 Task: Open a blank google sheet and write heading  Money ManagerAdd Descriptions in a column and its values below  'Salary, Rent, Groceries, Utilities, Dining out, Transportation & Entertainment. 'Add Categories in next column and its values below  Income, Expense, Expense, Expense, Expense, Expense & Expense. Add Amount in next column and its values below  $2,500, $800, $200, $100, $50, $30 & $100Add Dates in next column and its values below  2023-05-01, 2023-05-05, 2023-05-10, 2023-05-15, 2023-05-20, 2023-05-25 & 2023-05-31Save page BankBalances analysisbook
Action: Mouse moved to (896, 68)
Screenshot: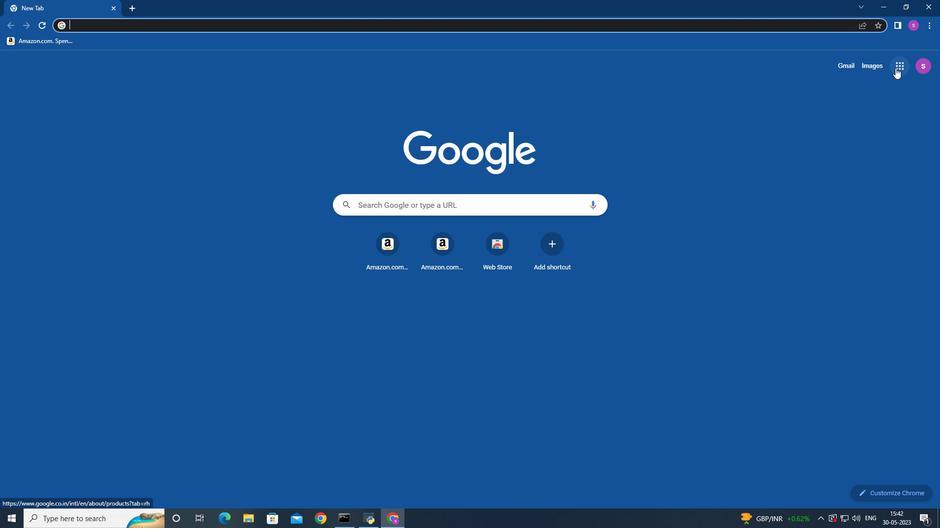
Action: Mouse pressed left at (896, 68)
Screenshot: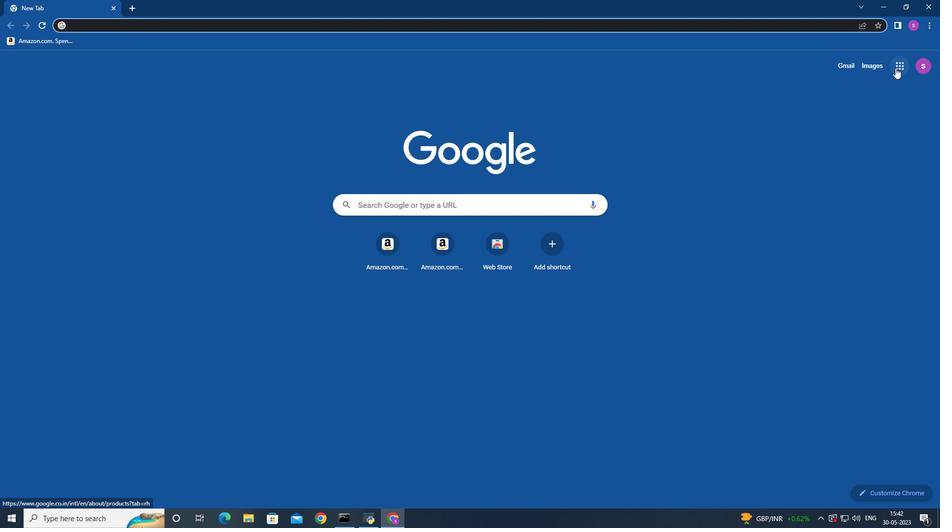 
Action: Mouse moved to (868, 155)
Screenshot: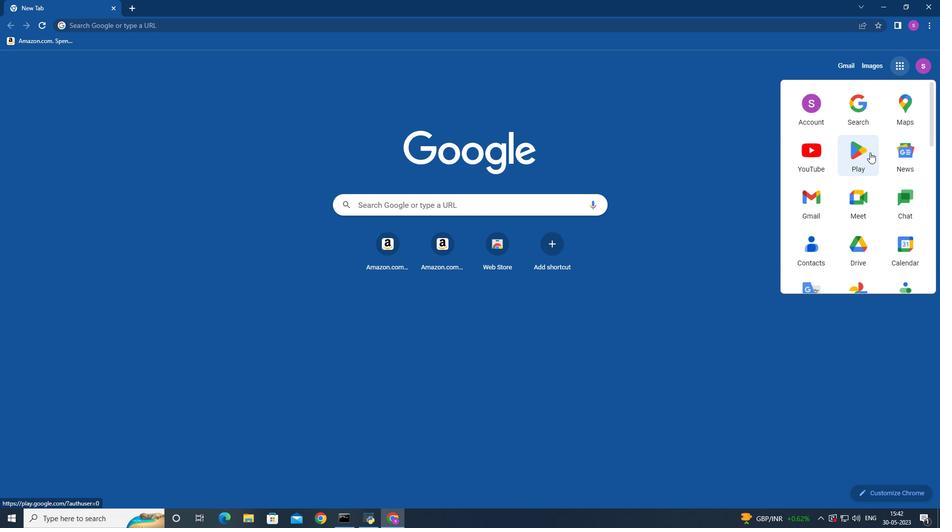 
Action: Mouse scrolled (868, 154) with delta (0, 0)
Screenshot: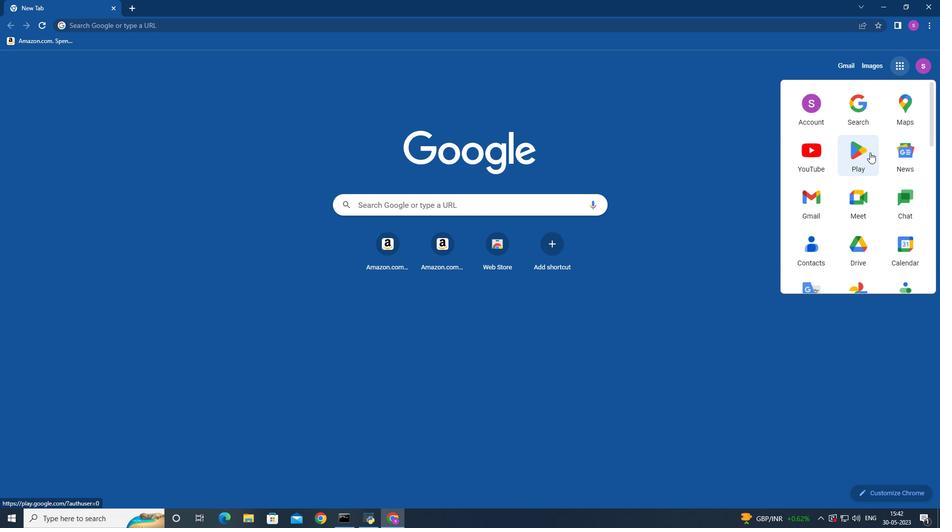 
Action: Mouse moved to (867, 155)
Screenshot: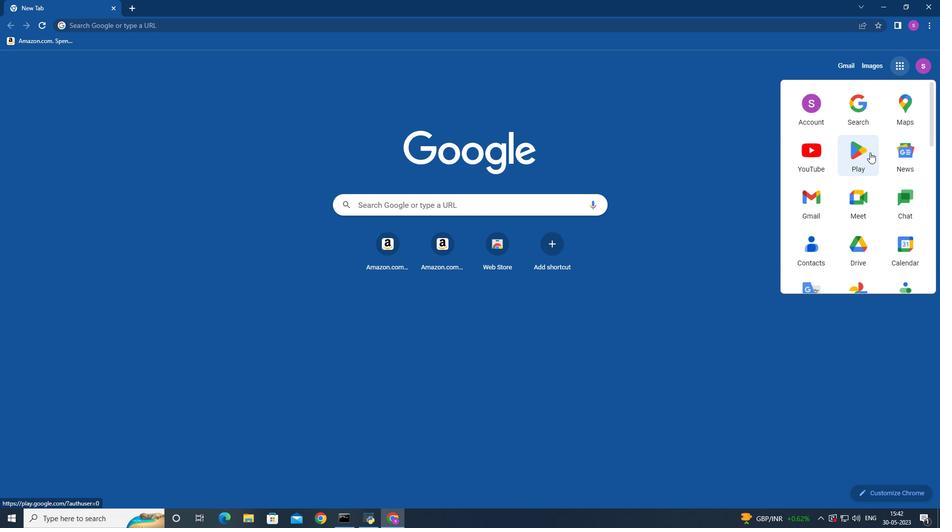 
Action: Mouse scrolled (867, 154) with delta (0, 0)
Screenshot: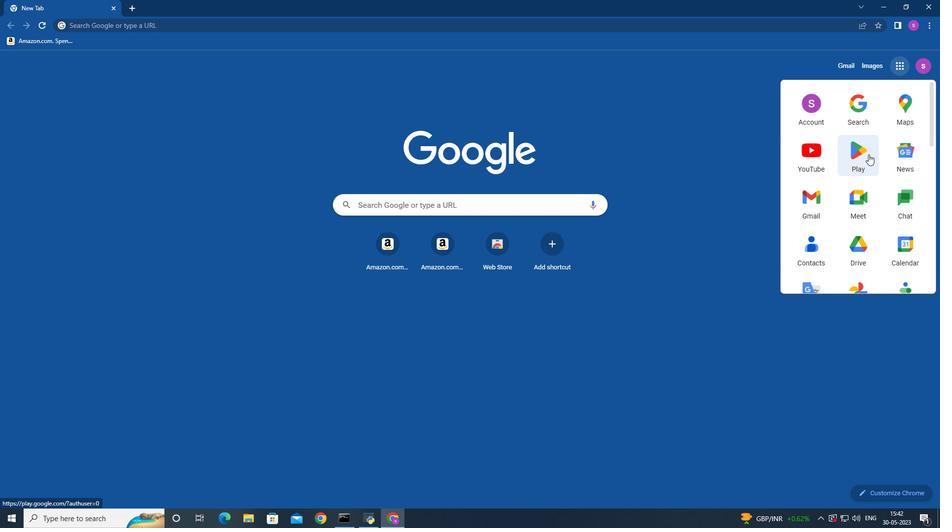 
Action: Mouse moved to (867, 155)
Screenshot: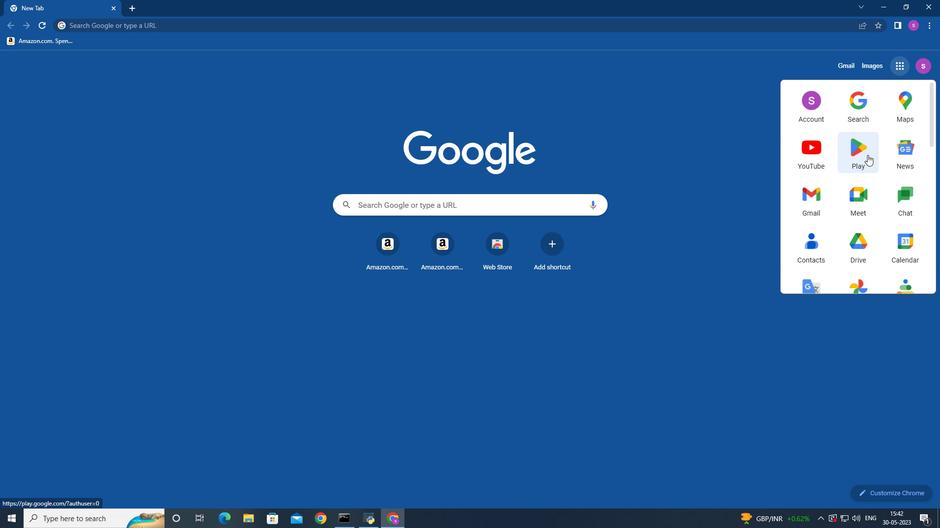 
Action: Mouse scrolled (867, 154) with delta (0, 0)
Screenshot: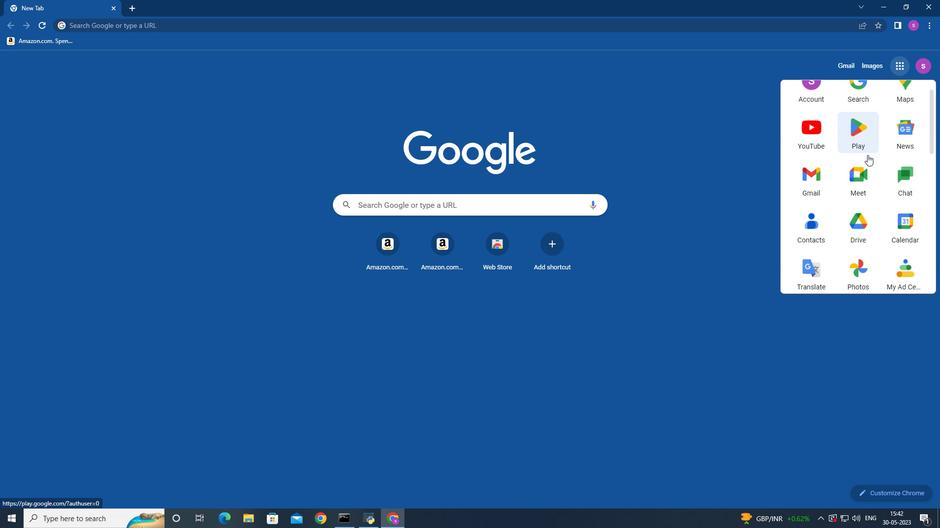 
Action: Mouse moved to (867, 155)
Screenshot: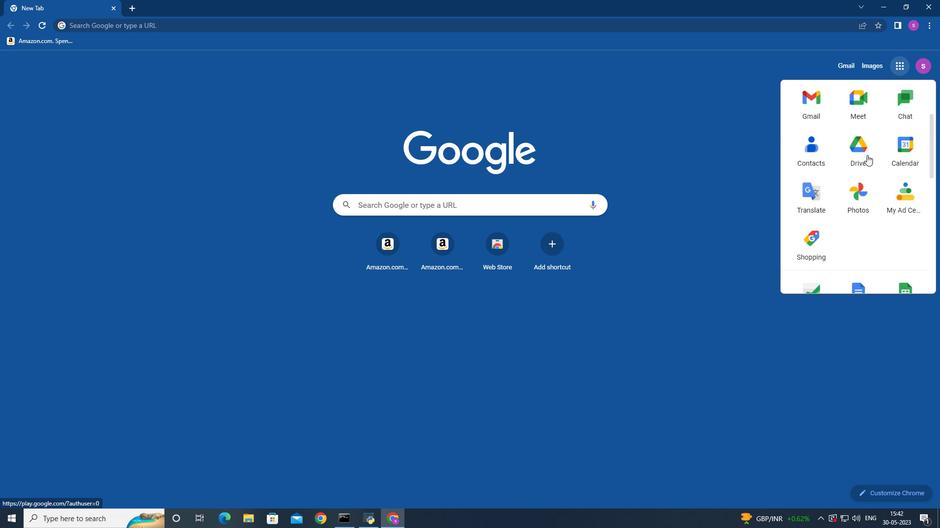 
Action: Mouse scrolled (867, 154) with delta (0, 0)
Screenshot: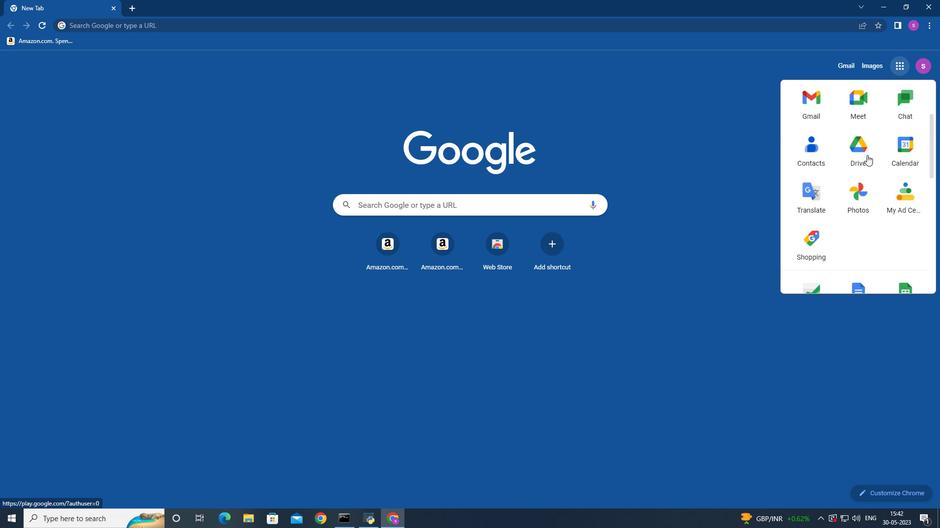
Action: Mouse moved to (893, 189)
Screenshot: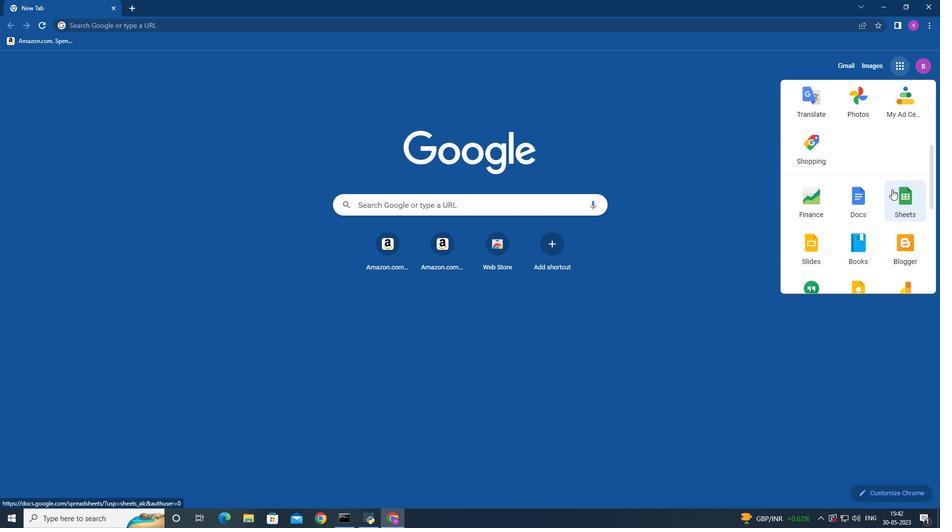 
Action: Mouse pressed left at (893, 189)
Screenshot: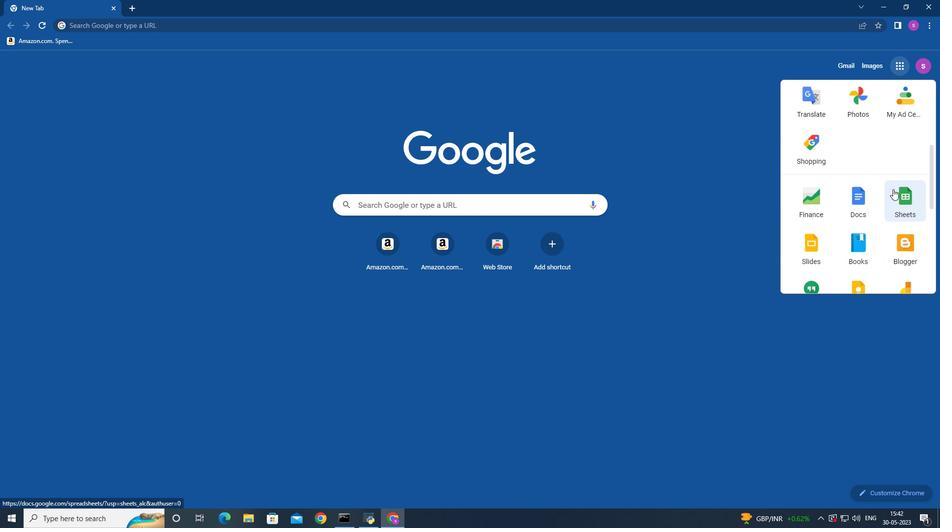
Action: Mouse moved to (248, 142)
Screenshot: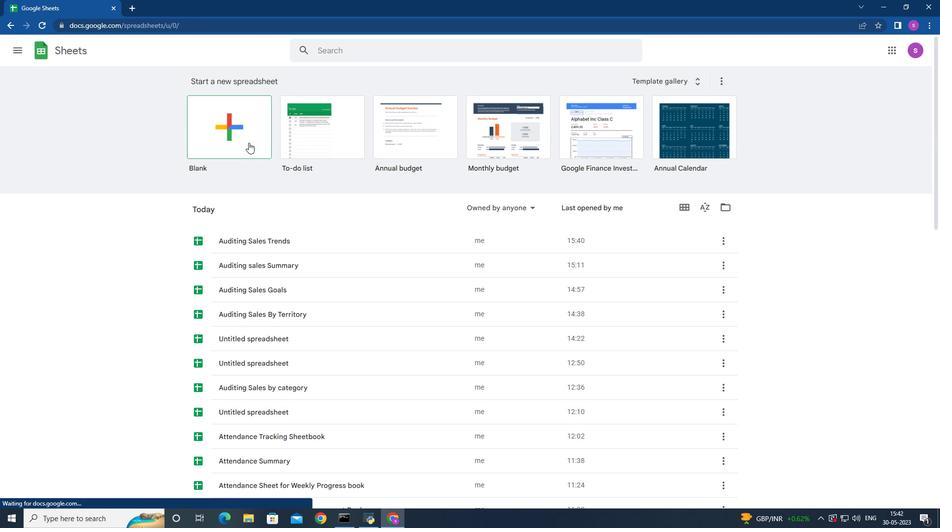 
Action: Mouse pressed left at (248, 142)
Screenshot: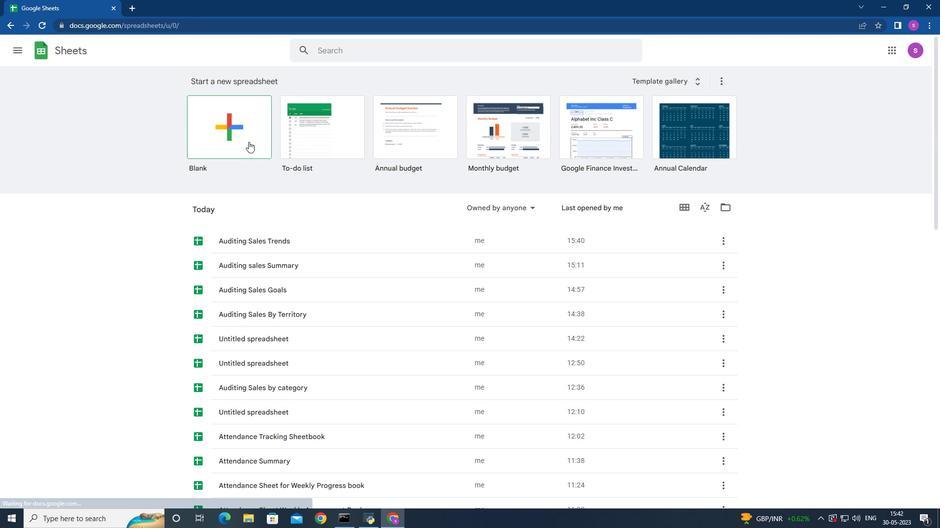 
Action: Mouse moved to (346, 131)
Screenshot: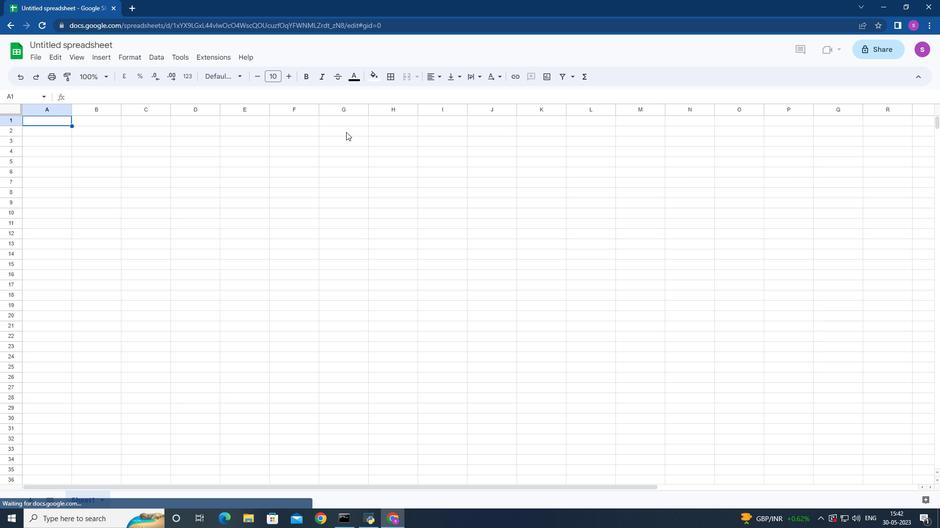 
Action: Mouse pressed left at (346, 131)
Screenshot: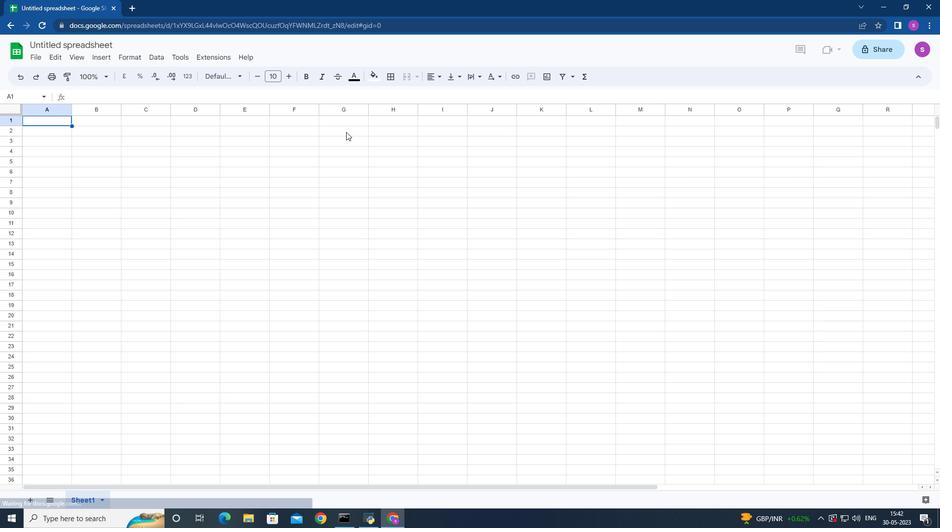 
Action: Key pressed <Key.shift>Money<Key.space><Key.shift>MA<Key.backspace>a
Screenshot: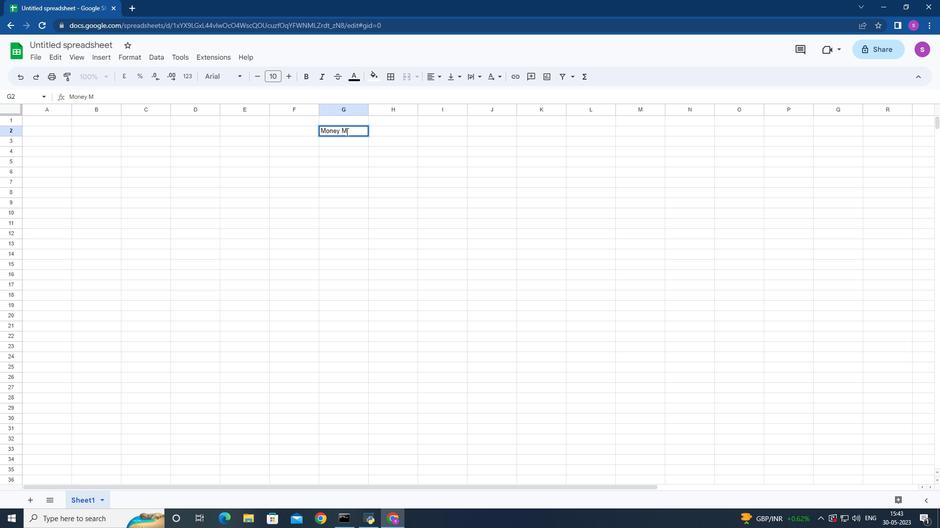 
Action: Mouse moved to (493, 285)
Screenshot: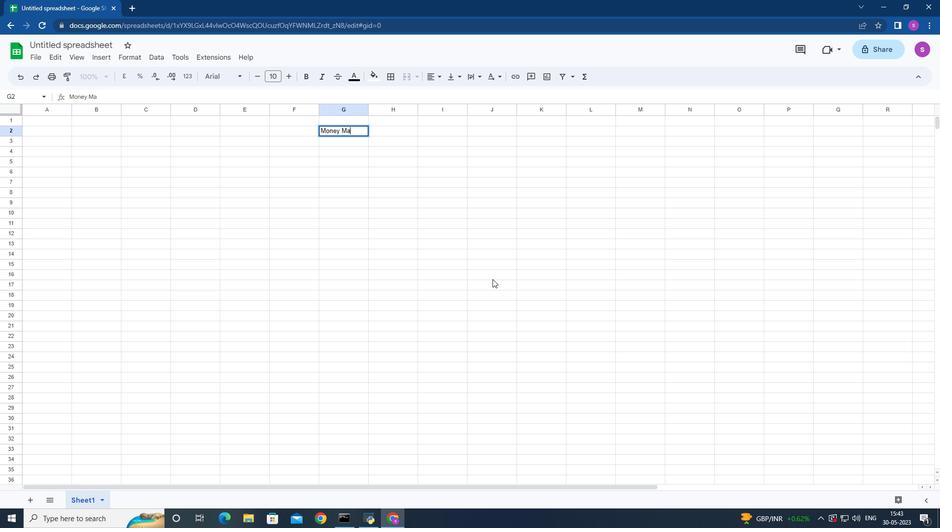 
Action: Key pressed nager<Key.down><Key.down><Key.left><Key.left><Key.down><Key.shift>Descriptions<Key.down><Key.shift>Salary<Key.down><Key.shift>Rent<Key.down><Key.shift><Key.shift><Key.shift>Grocries<Key.down><Key.shift>Utit<Key.backspace>lities<Key.down><Key.shift>XD<Key.backspace><Key.backspace><Key.shift>Dining<Key.space>out<Key.down><Key.shift>Transportation<Key.space><Key.down>
Screenshot: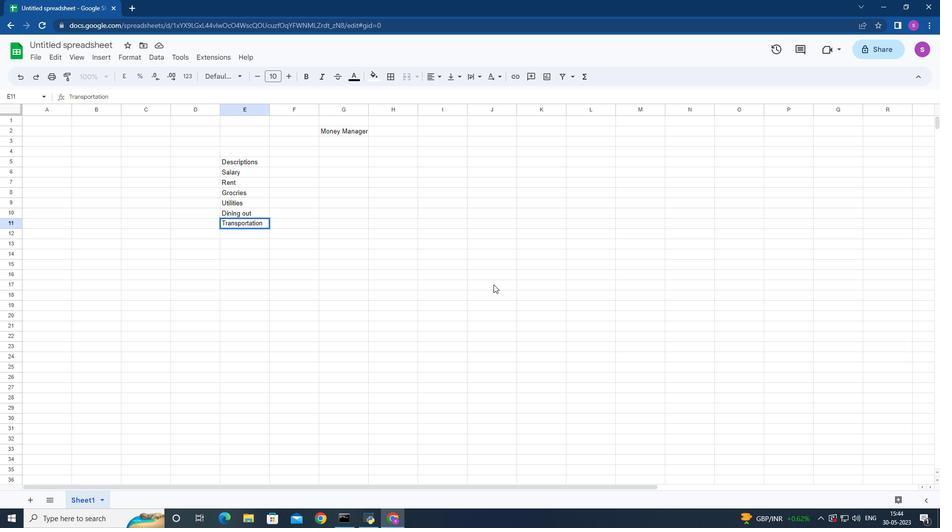 
Action: Mouse moved to (262, 223)
Screenshot: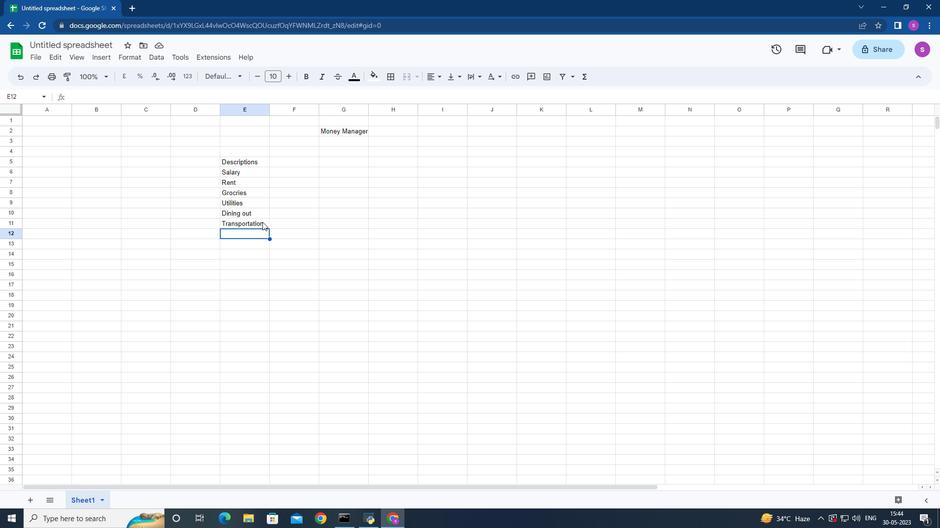 
Action: Key pressed <Key.shift>W<Key.backspace><Key.shift><Key.shift><Key.shift><Key.shift><Key.shift><Key.shift>Entertainment<Key.right><Key.up><Key.up><Key.up><Key.up><Key.up><Key.up><Key.up>
Screenshot: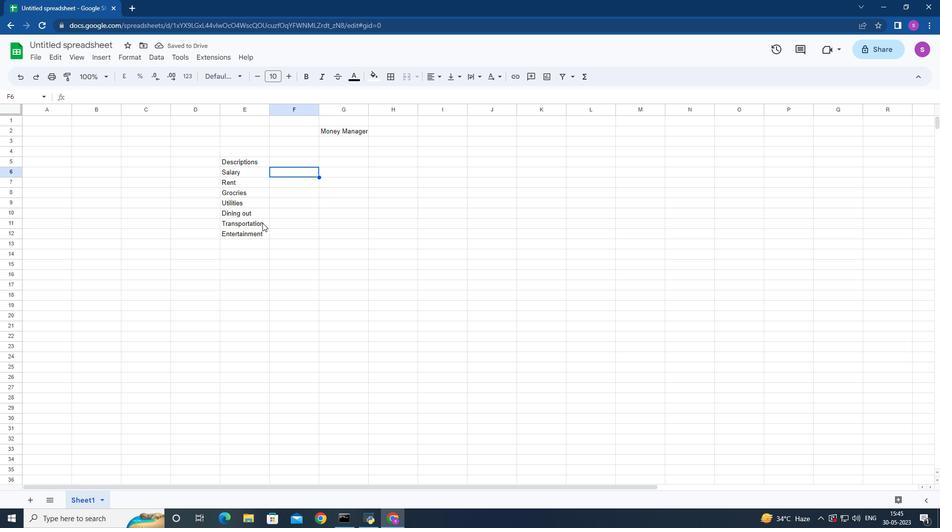
Action: Mouse moved to (286, 276)
Screenshot: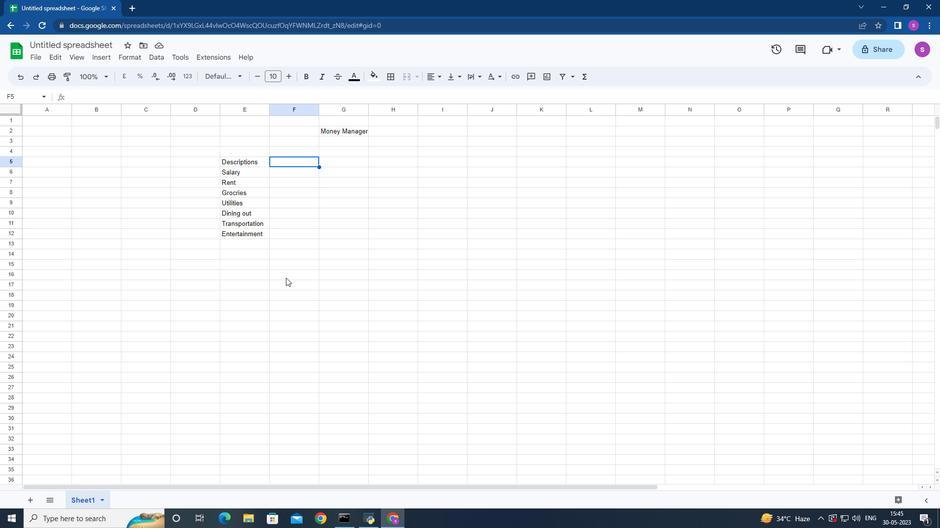 
Action: Key pressed <Key.shift>CA<Key.backspace>atrgories<Key.down><Key.shift>I
Screenshot: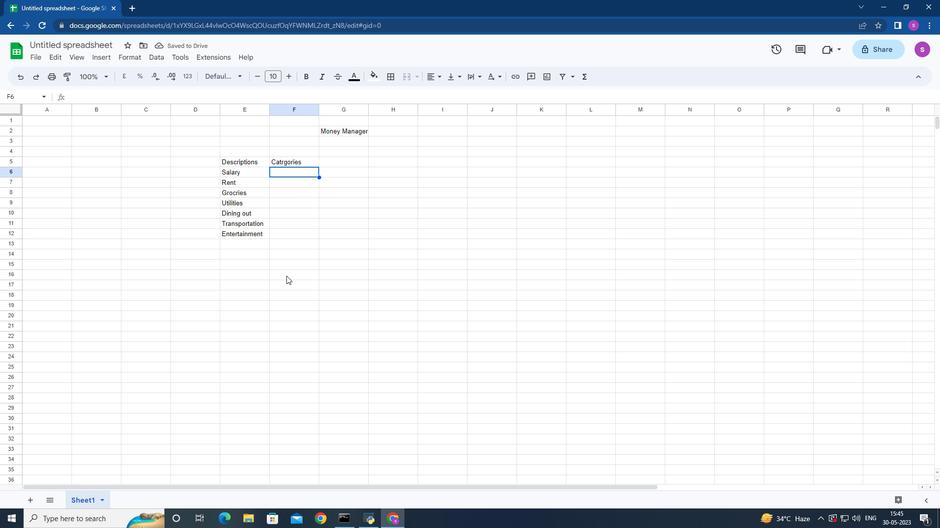 
Action: Mouse moved to (286, 276)
Screenshot: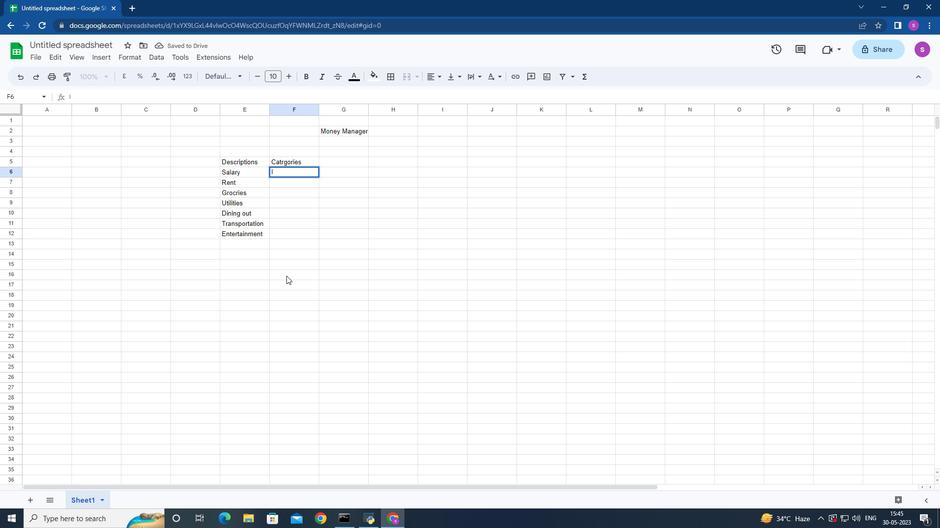 
Action: Key pressed ncome<Key.down><Key.shift>Expense<Key.down><Key.shift>Ex<Key.enter><Key.shift>Ex<Key.enter>ex<Key.backspace><Key.backspace><Key.backspace><Key.shift>Ex<Key.enter><Key.shift>Ex<Key.enter><Key.shift>Ex<Key.enter><Key.right><Key.up><Key.up><Key.up><Key.up><Key.up><Key.up><Key.up><Key.up>
Screenshot: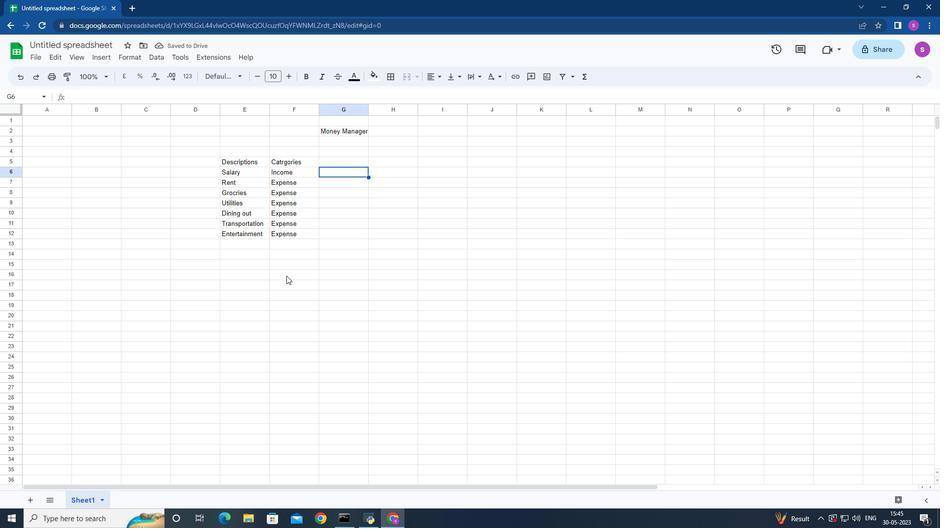 
Action: Mouse moved to (359, 254)
Screenshot: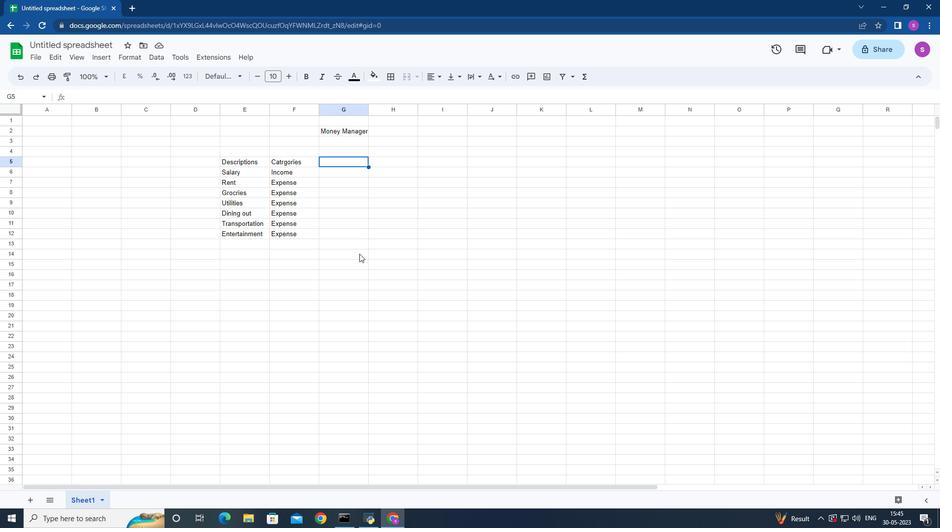 
Action: Key pressed <Key.shift>Amount<Key.down>
Screenshot: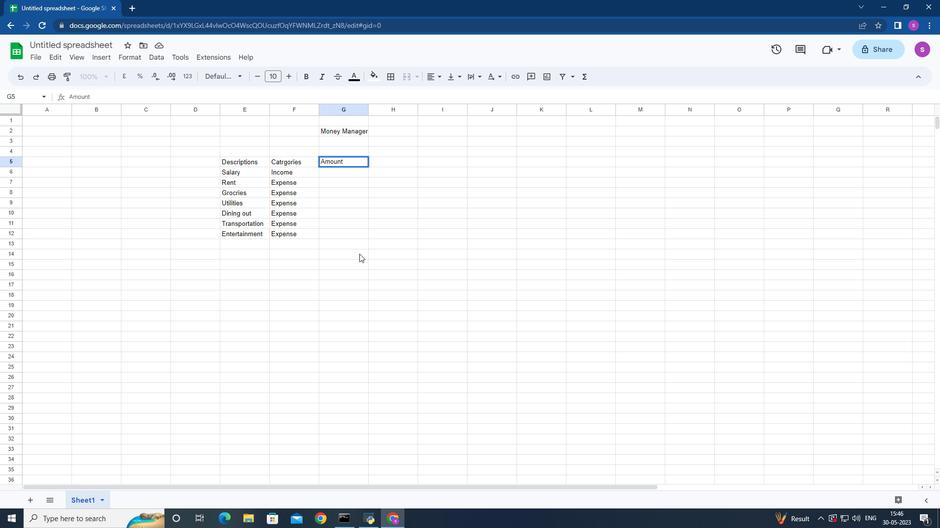 
Action: Mouse moved to (332, 231)
Screenshot: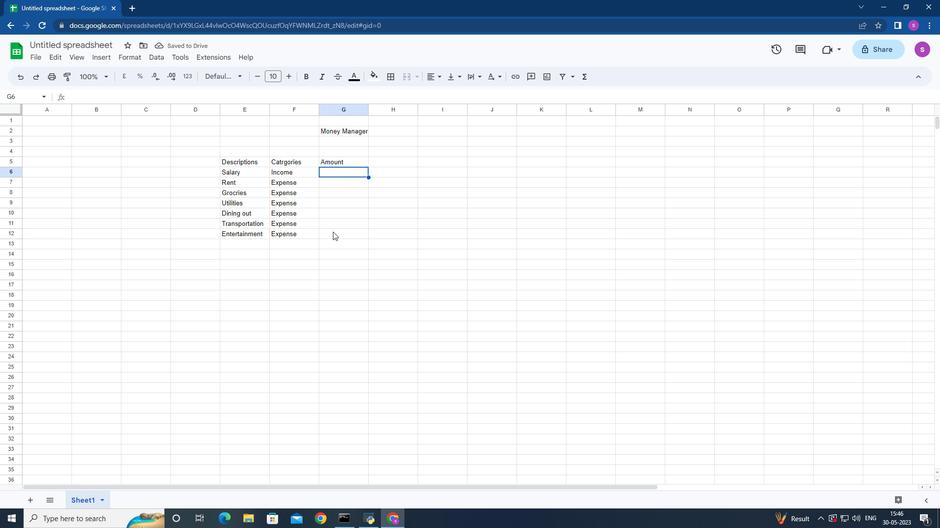 
Action: Key pressed <Key.shift>$<Key.space>2,500<Key.down><Key.shift>$800<Key.down><Key.shift>$200<Key.down><Key.shift>$100<Key.down><Key.shift>$50<Key.down><Key.shift>%<Key.backspace><Key.shift>$30<Key.down><Key.shift><Key.shift><Key.shift><Key.shift><Key.shift><Key.shift><Key.shift><Key.shift>$
Screenshot: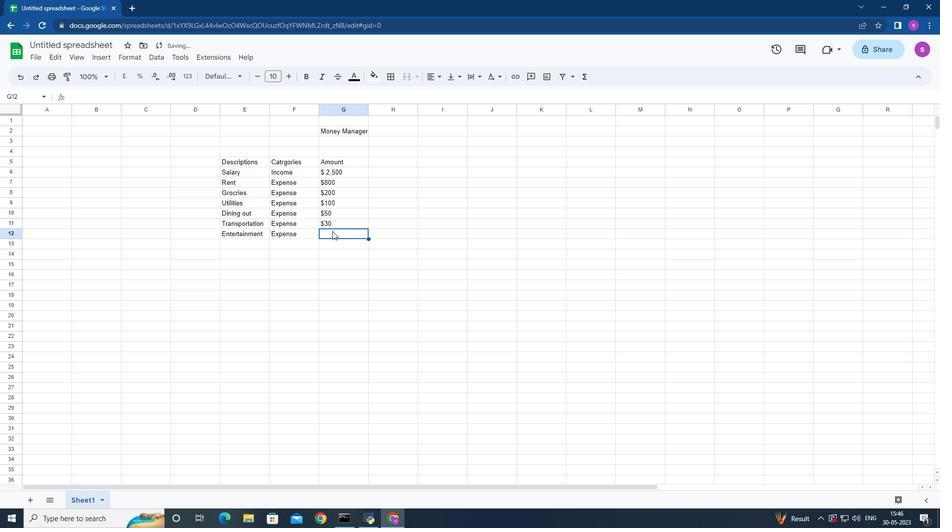 
Action: Mouse moved to (341, 227)
Screenshot: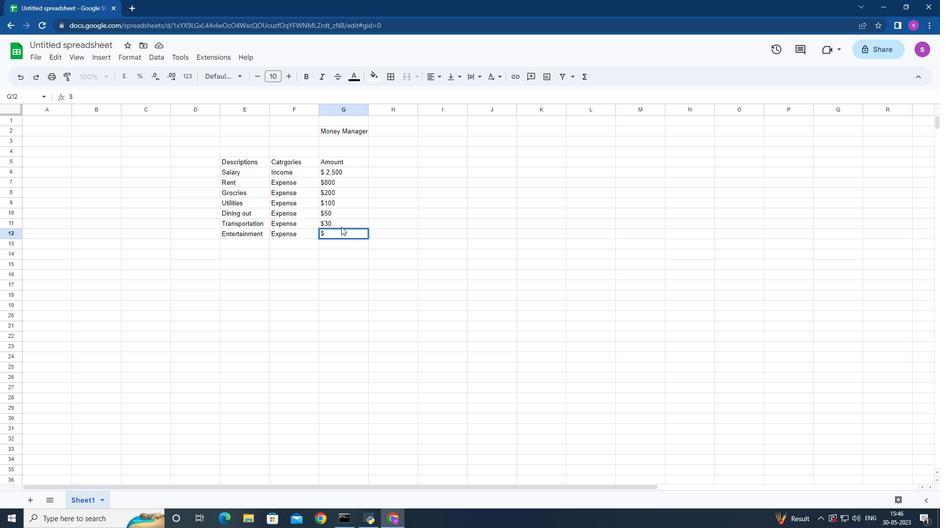 
Action: Key pressed 100<Key.right><Key.up><Key.up><Key.up><Key.up><Key.up><Key.up><Key.up><Key.shift>Dates<Key.down>
Screenshot: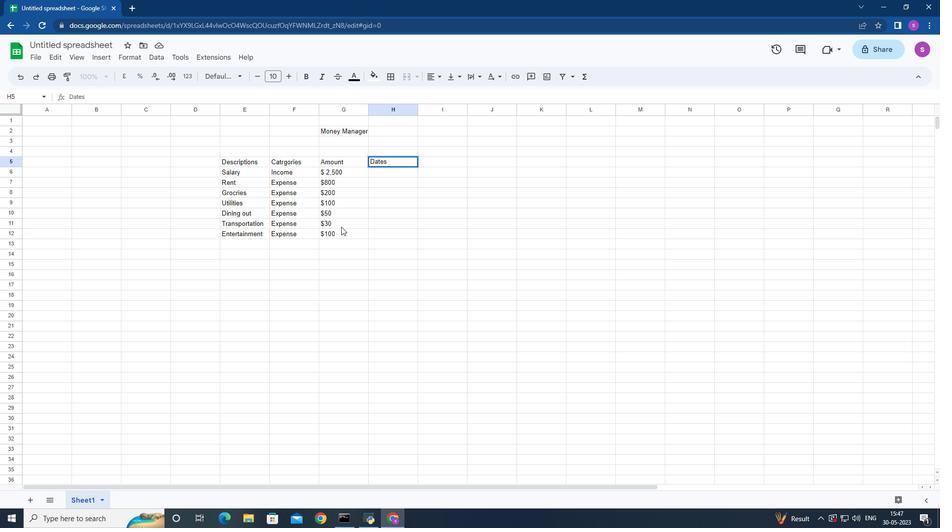 
Action: Mouse moved to (421, 205)
Screenshot: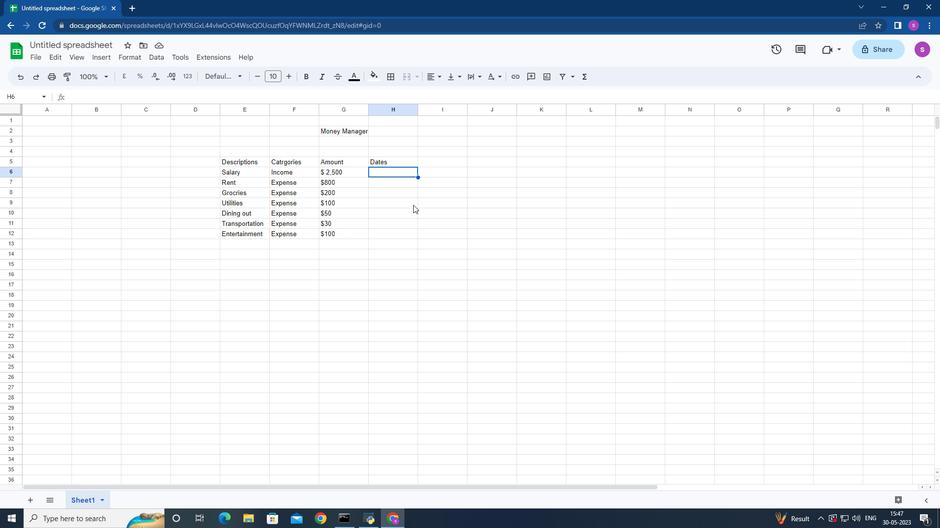 
Action: Key pressed 2023-0501<Key.down><Key.up><Key.backspace>2023-05-01<Key.down>2023-05-05<Key.down>2023-05-10<Key.down>2023-05-15<Key.down>2023-05-20<Key.down>2023-05-25<Key.down>2023-05-31<Key.enter><Key.right><Key.up><Key.up><Key.up><Key.up><Key.up>
Screenshot: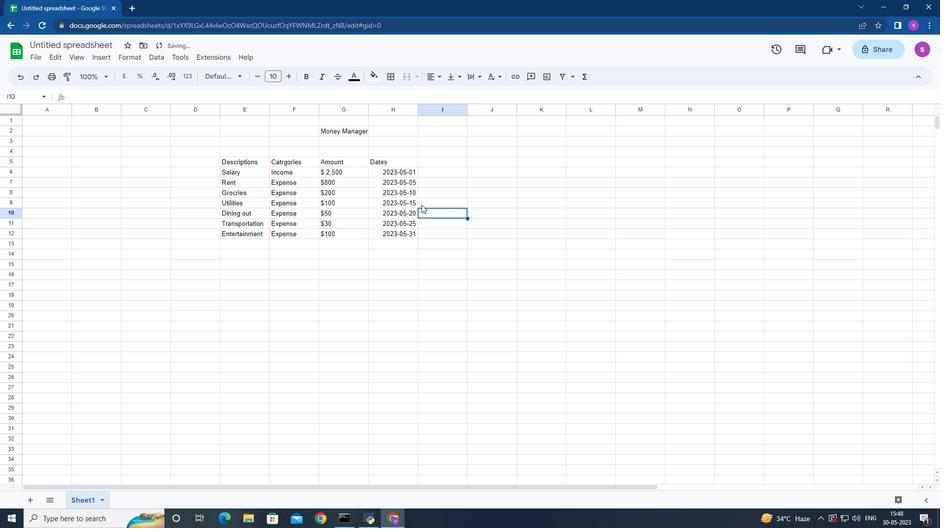 
Action: Mouse moved to (50, 39)
Screenshot: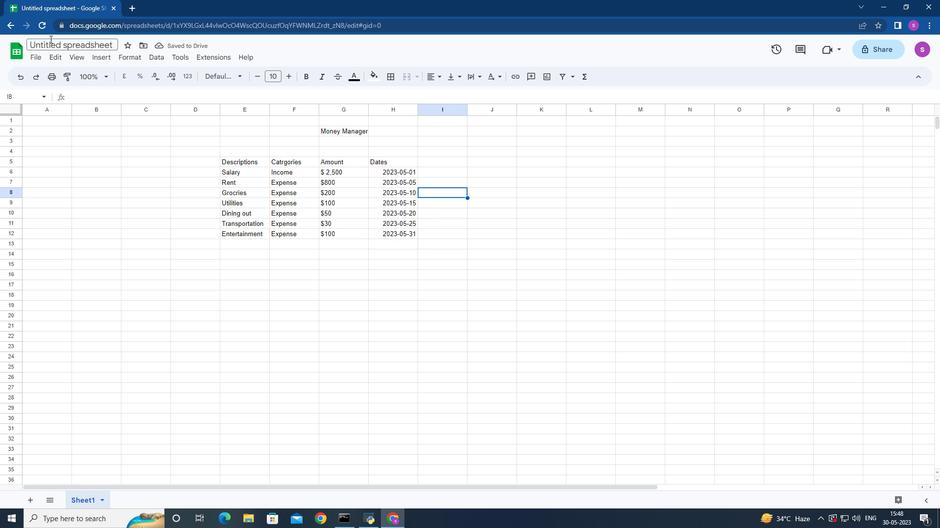 
Action: Mouse pressed left at (50, 39)
Screenshot: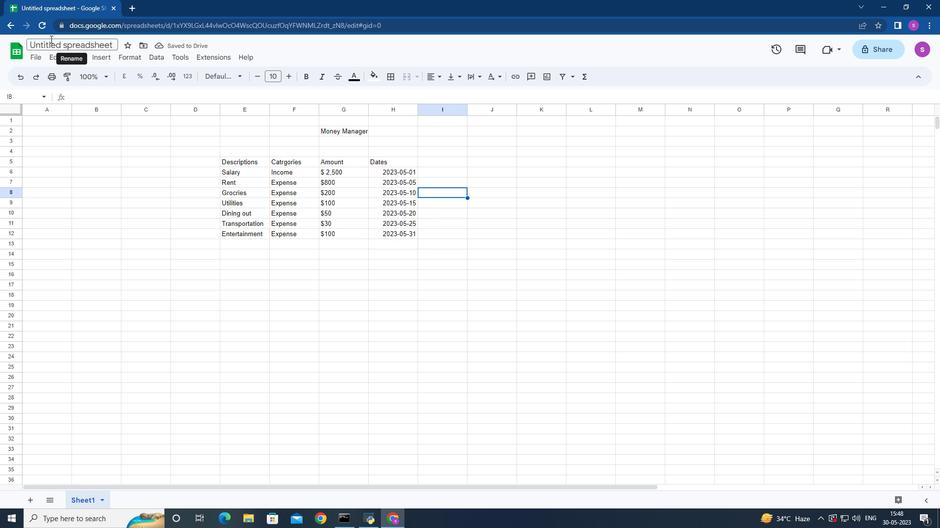 
Action: Key pressed <Key.backspace><Key.shift>B<Key.caps_lock>AN<Key.backspace><Key.backspace>A<Key.backspace><Key.caps_lock>am<Key.backspace>nk<Key.space><Key.shift><Key.shift>Balances<Key.space>analysisbook<Key.enter>
Screenshot: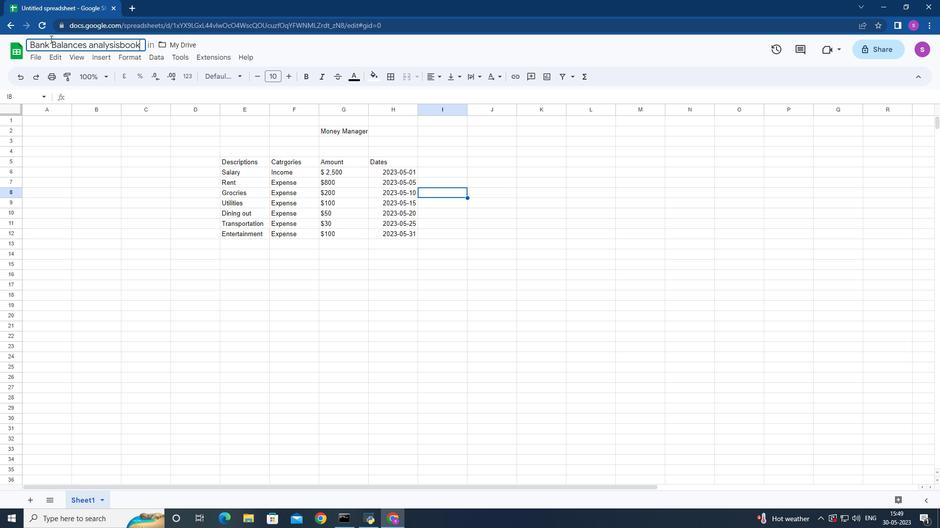 
Action: Mouse moved to (375, 247)
Screenshot: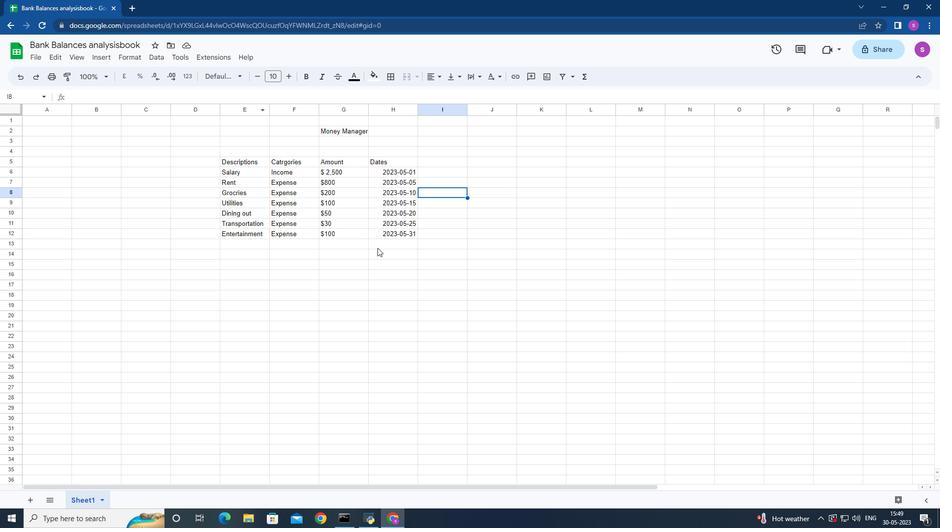 
Action: Mouse scrolled (375, 247) with delta (0, 0)
Screenshot: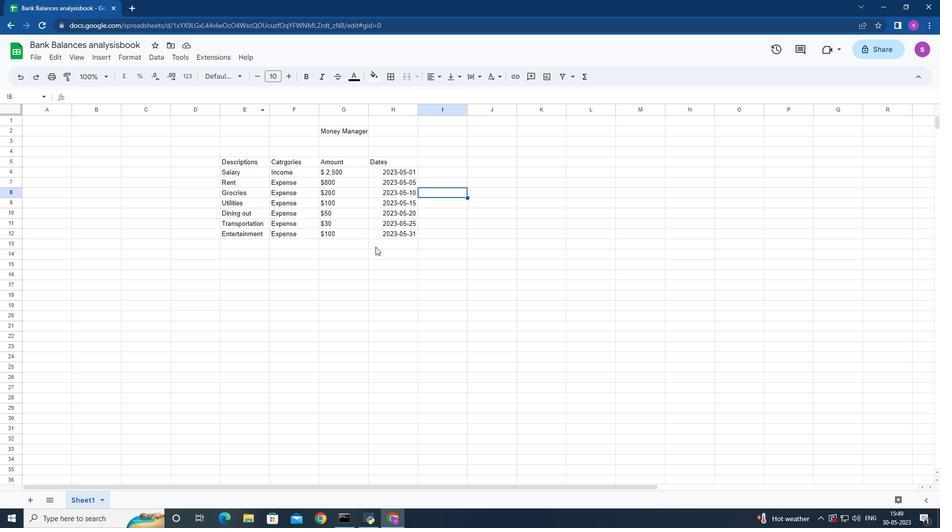 
Action: Mouse moved to (381, 234)
Screenshot: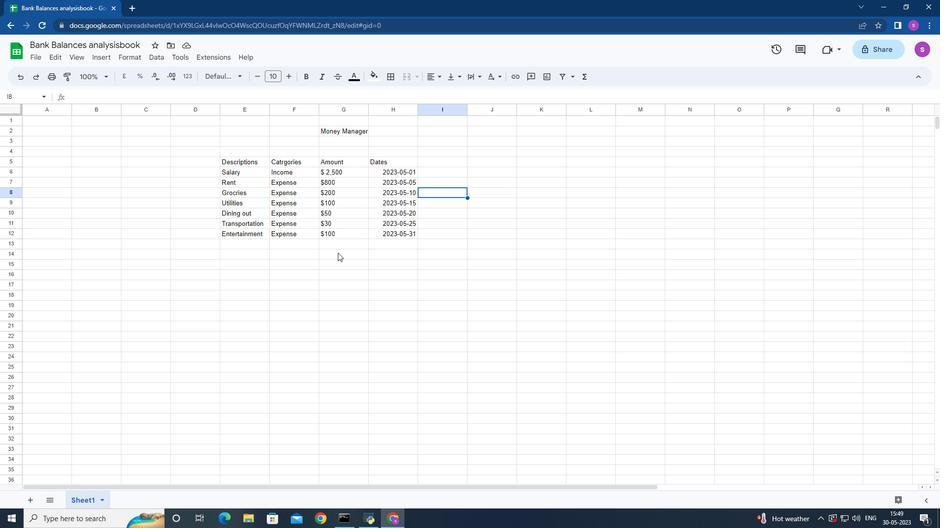 
Action: Mouse scrolled (381, 235) with delta (0, 0)
Screenshot: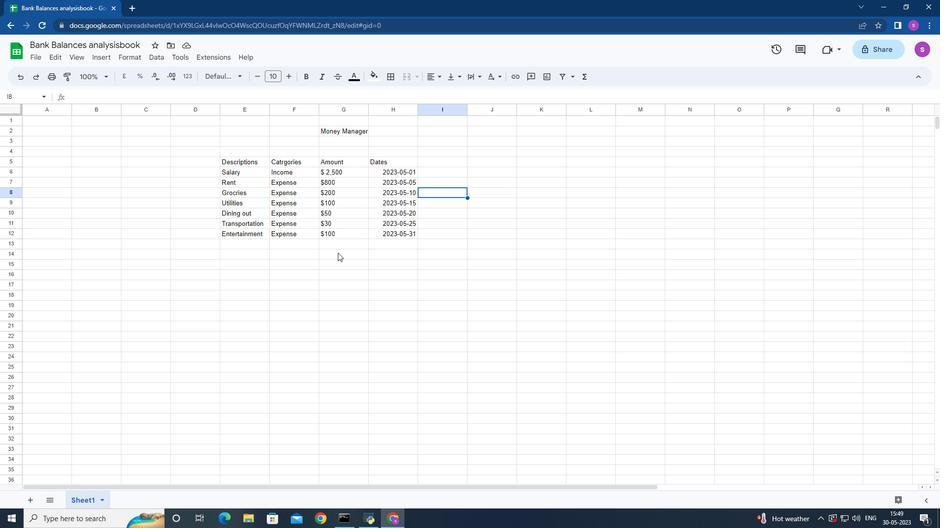 
Action: Mouse moved to (391, 229)
Screenshot: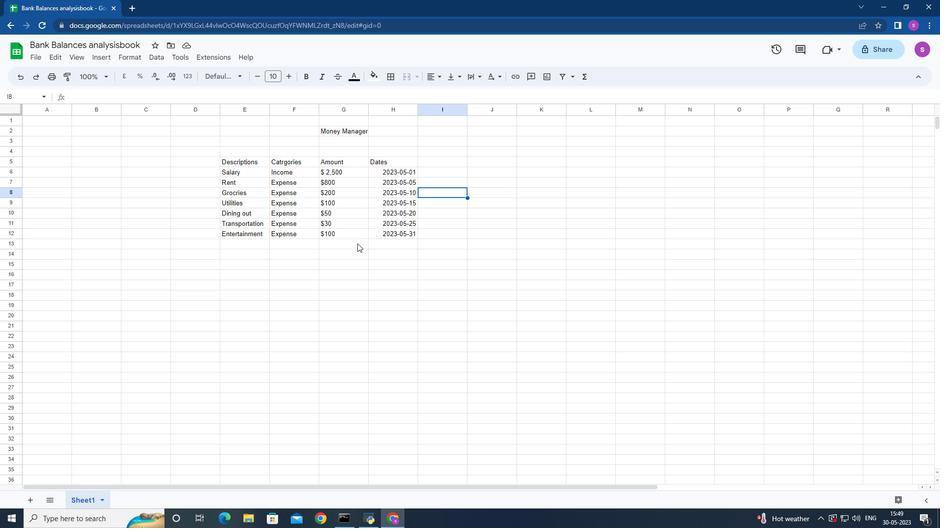 
Action: Mouse scrolled (391, 230) with delta (0, 0)
Screenshot: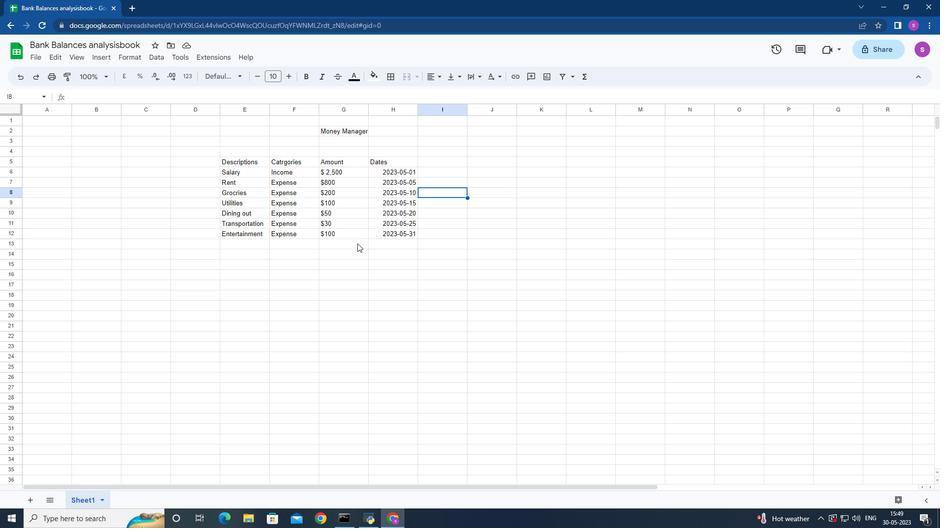 
Action: Mouse moved to (358, 239)
Screenshot: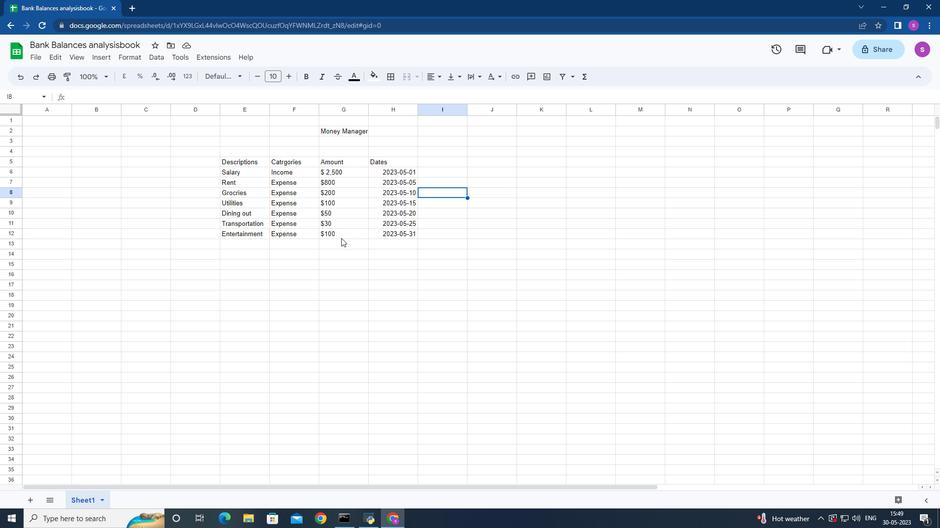 
Action: Mouse scrolled (358, 239) with delta (0, 0)
Screenshot: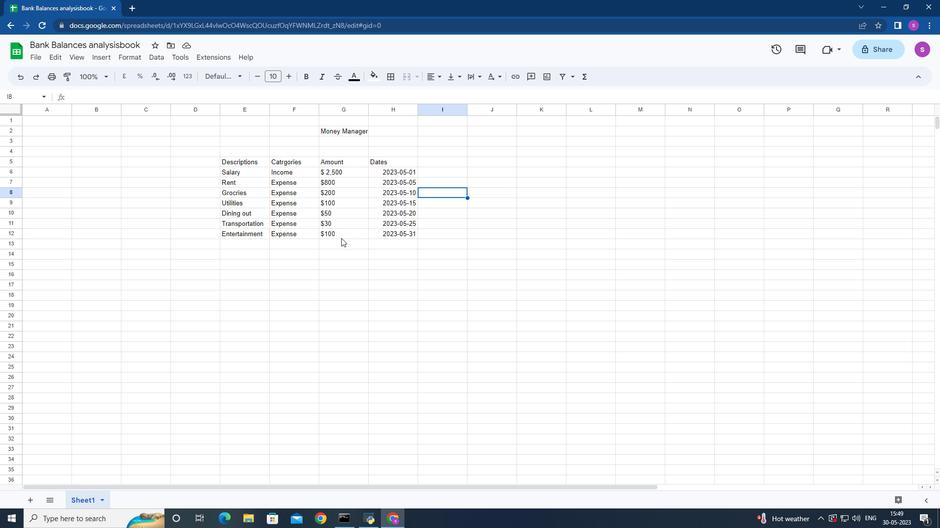 
Action: Mouse moved to (360, 239)
Screenshot: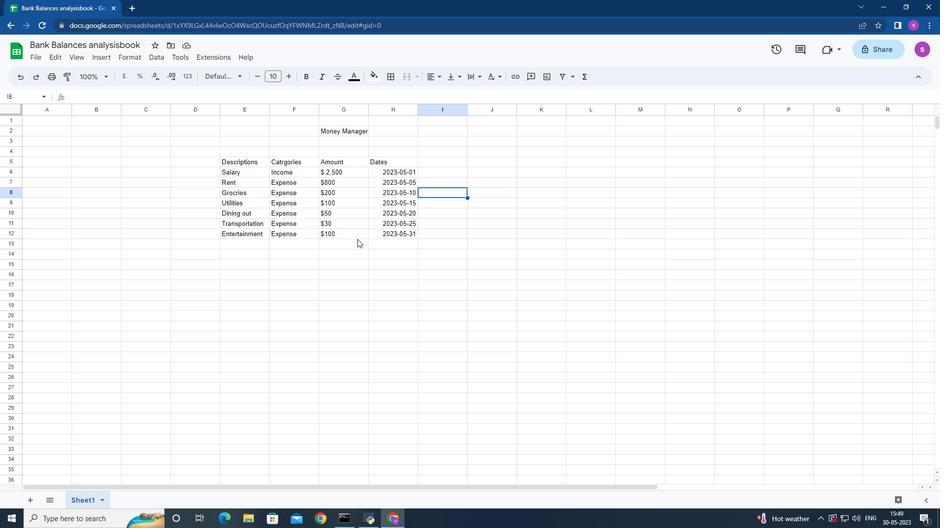 
Action: Mouse scrolled (360, 239) with delta (0, 0)
Screenshot: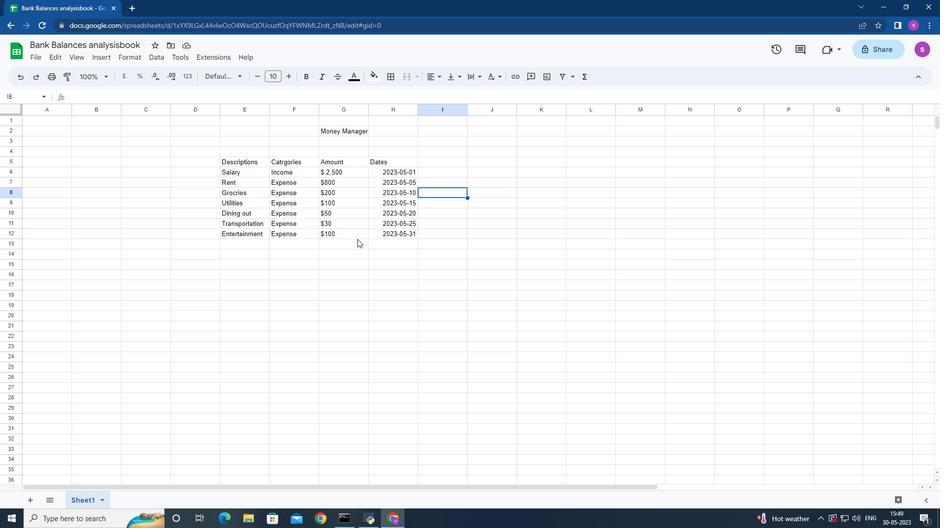 
Action: Mouse moved to (402, 167)
Screenshot: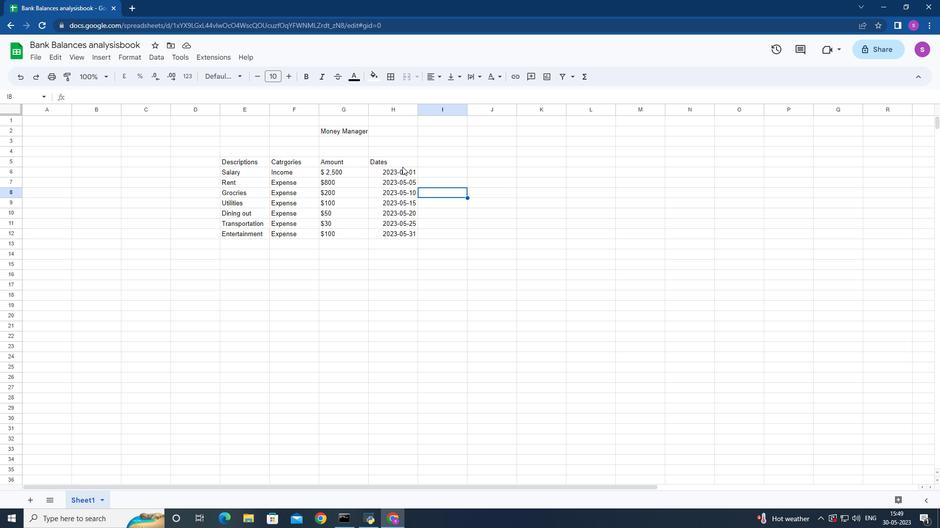 
Action: Mouse pressed left at (402, 167)
Screenshot: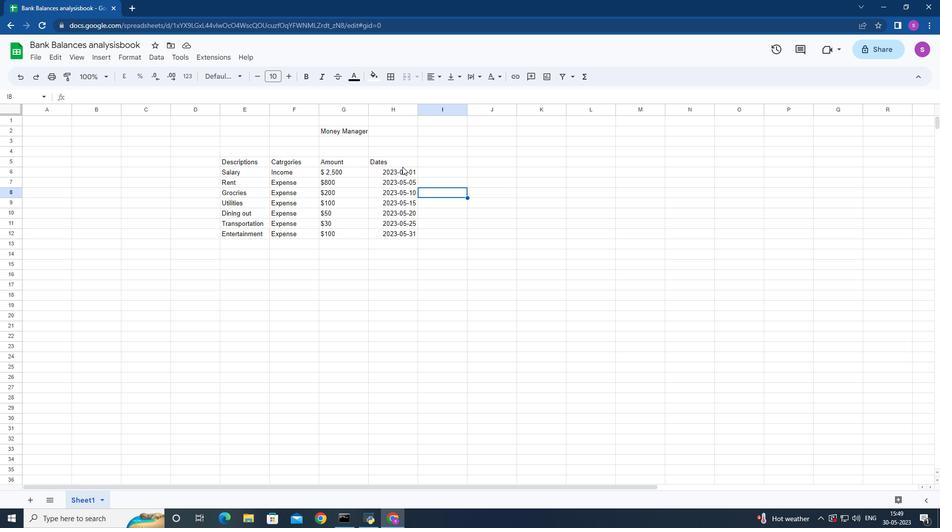 
Action: Mouse moved to (403, 173)
Screenshot: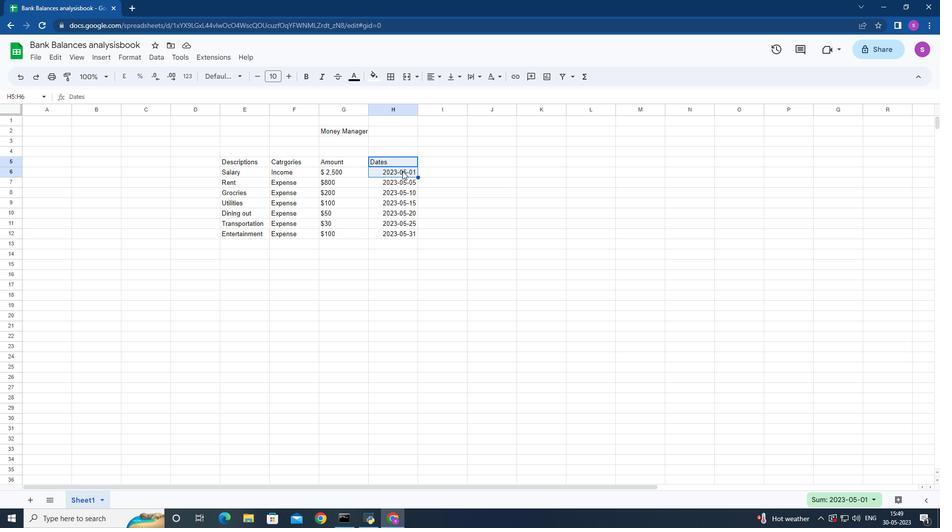 
